 Task: Add the product "Corona Light Mexican Lager Bottle (12 oz x 12 ct)" to cart from the store "Happy's Liquor & Market".
Action: Mouse moved to (46, 84)
Screenshot: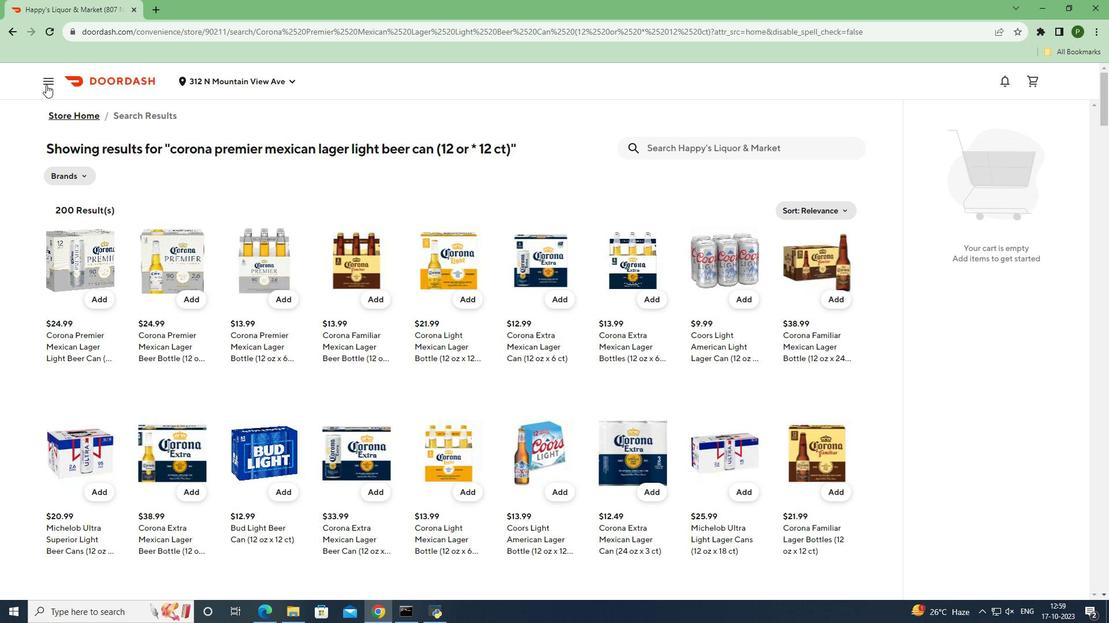 
Action: Mouse pressed left at (46, 84)
Screenshot: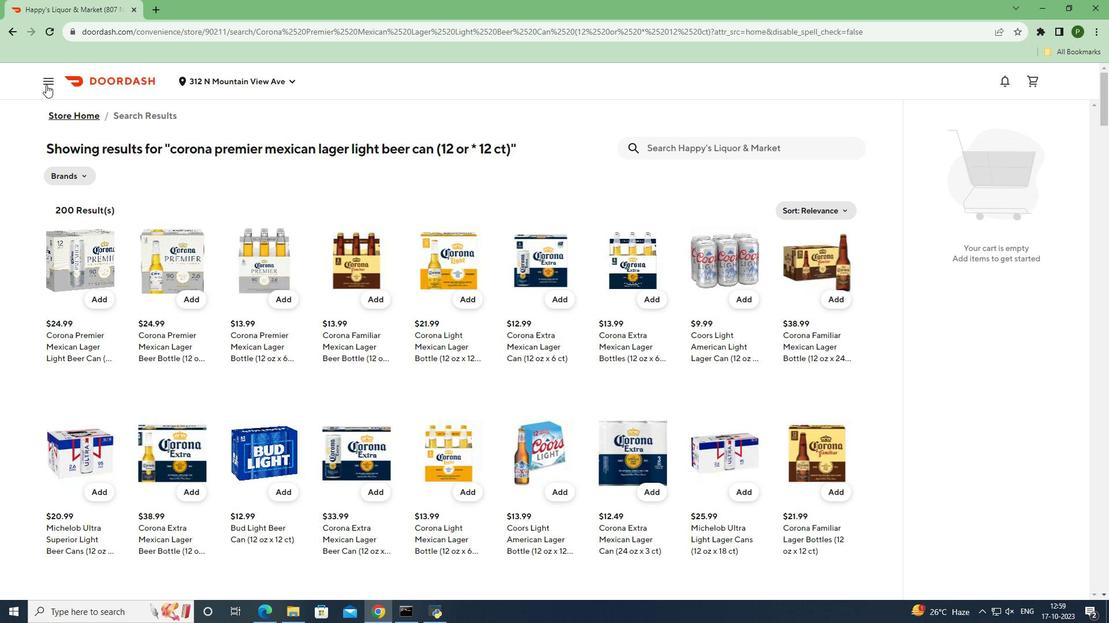 
Action: Mouse moved to (46, 162)
Screenshot: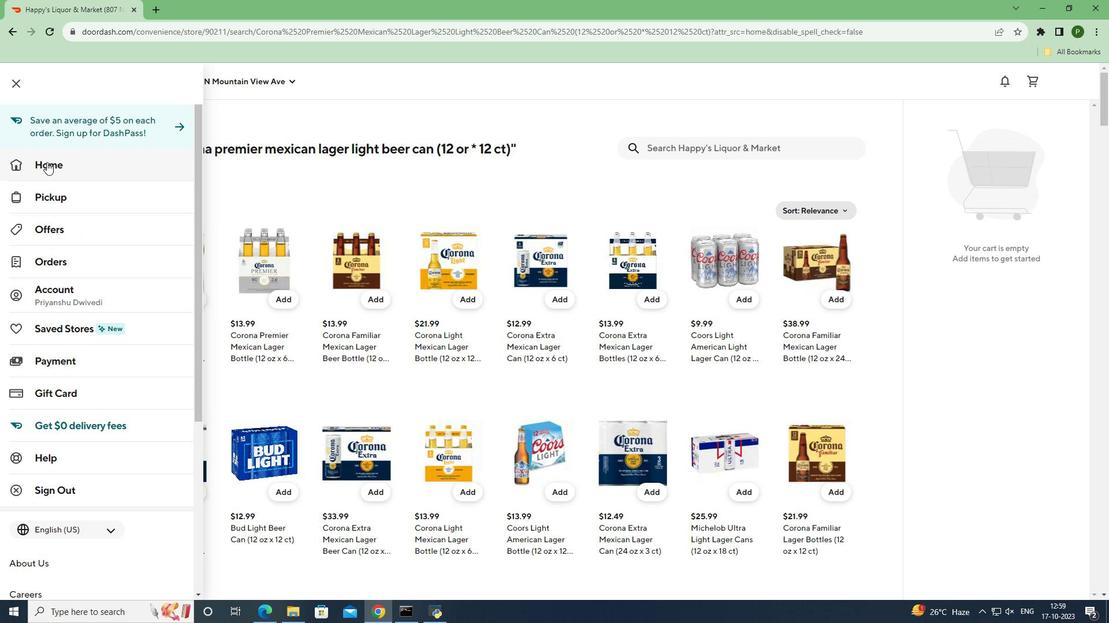 
Action: Mouse pressed left at (46, 162)
Screenshot: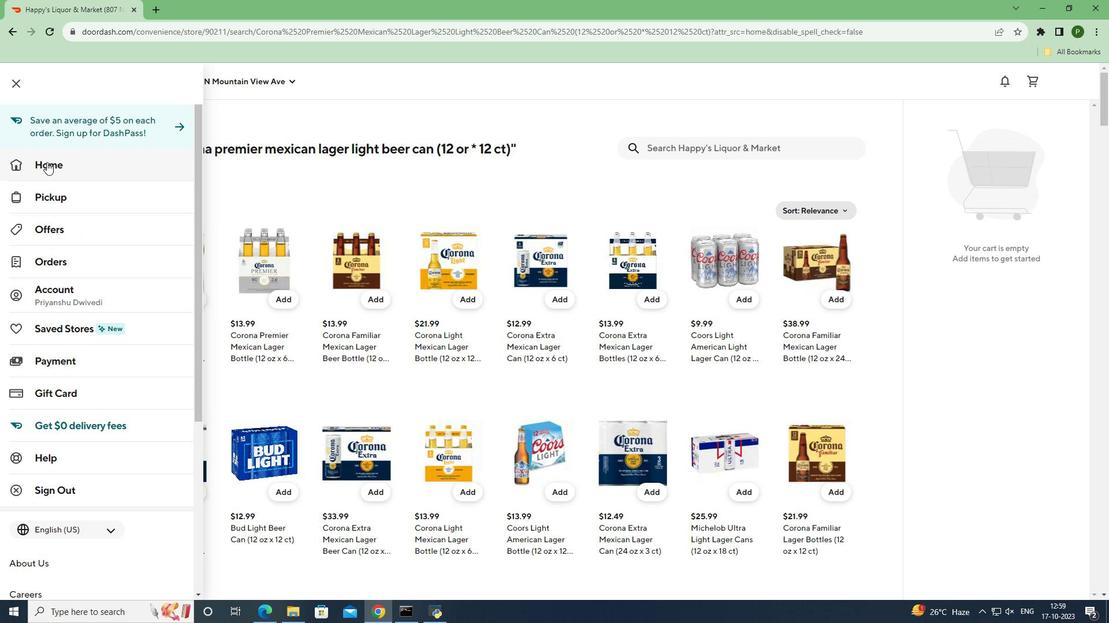 
Action: Mouse moved to (441, 125)
Screenshot: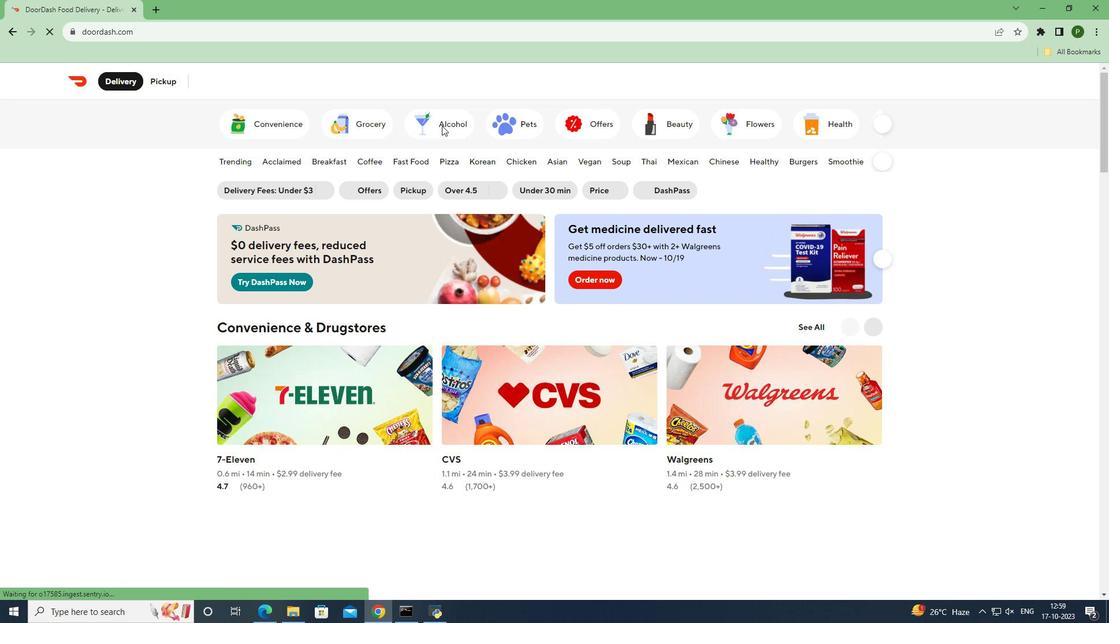 
Action: Mouse pressed left at (441, 125)
Screenshot: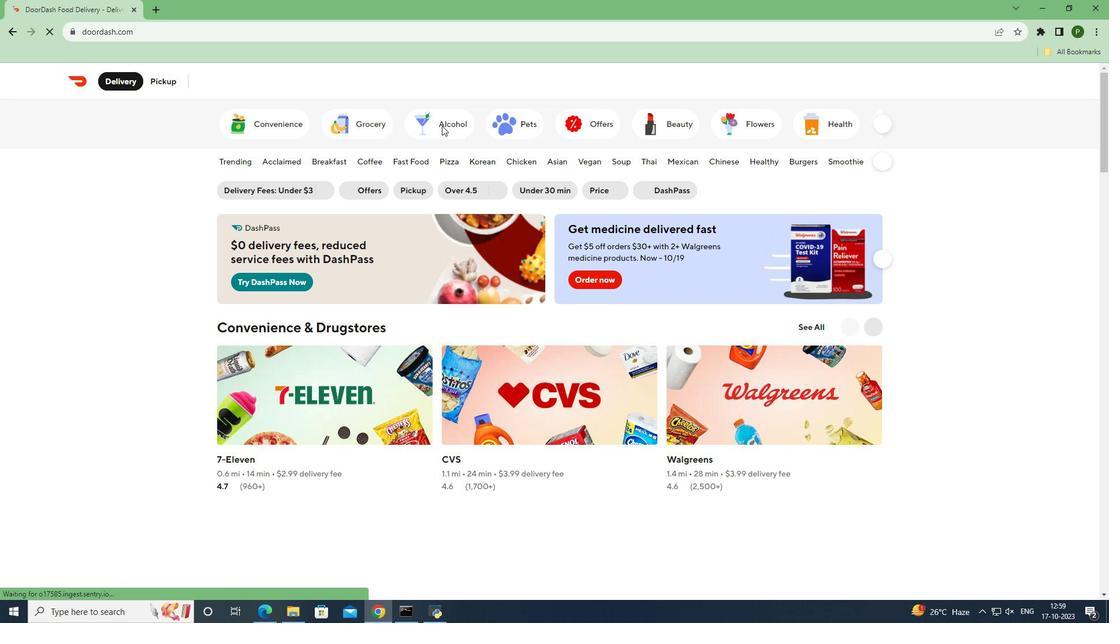 
Action: Mouse moved to (489, 349)
Screenshot: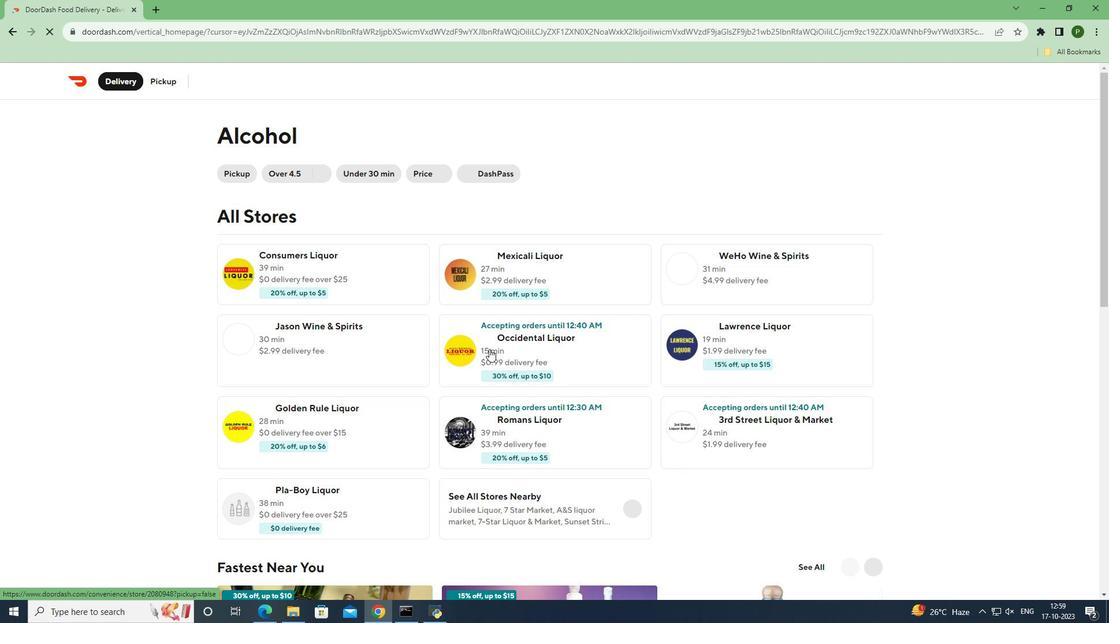 
Action: Mouse scrolled (489, 348) with delta (0, 0)
Screenshot: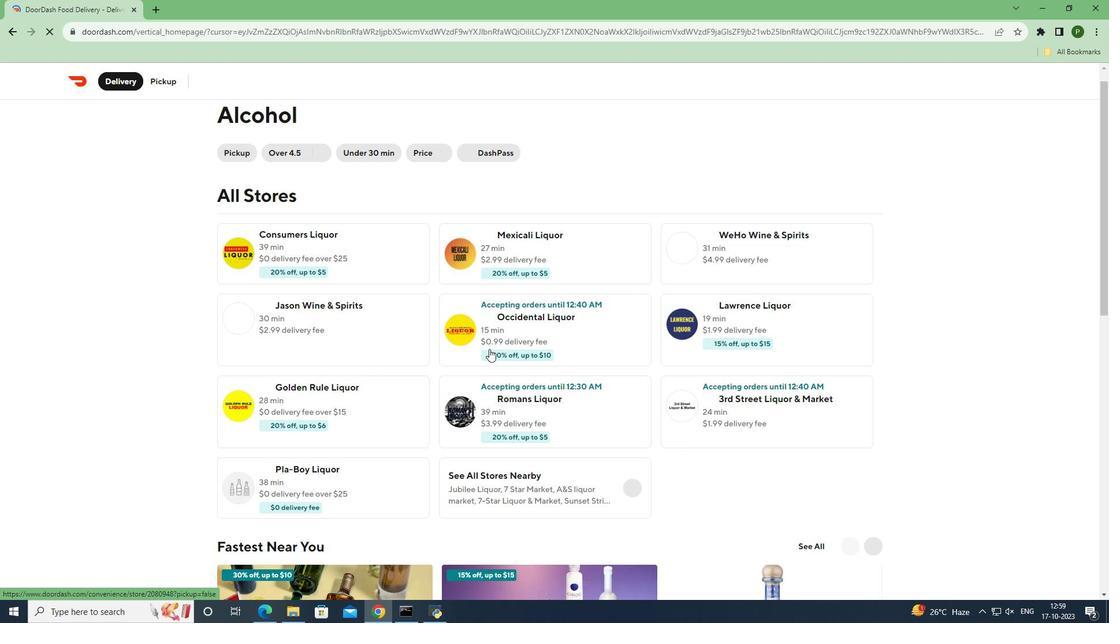 
Action: Mouse scrolled (489, 348) with delta (0, 0)
Screenshot: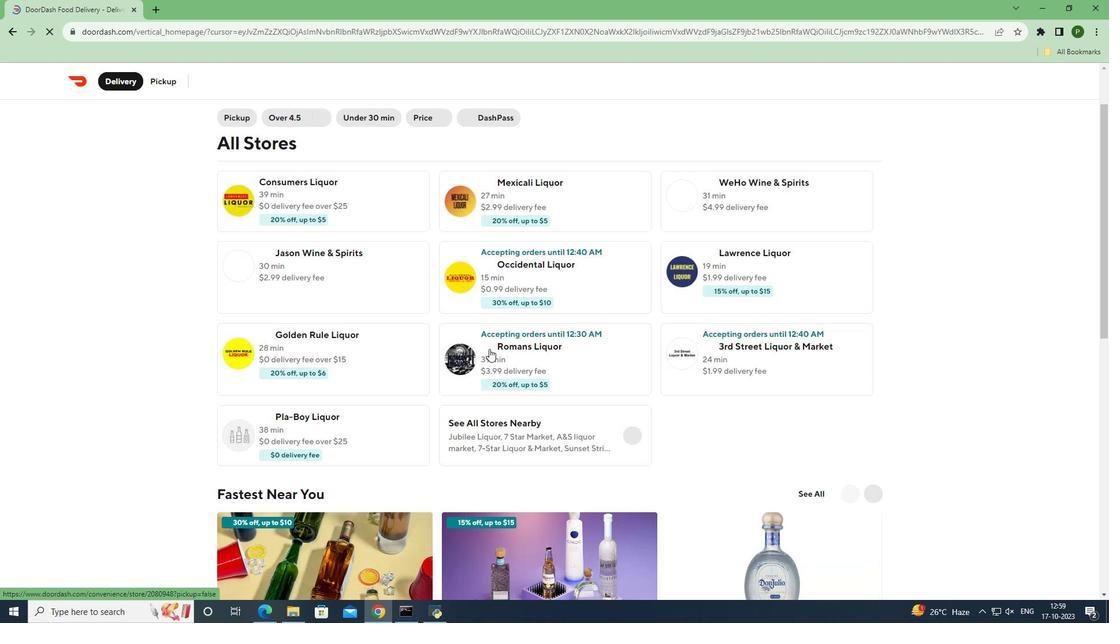 
Action: Mouse moved to (635, 391)
Screenshot: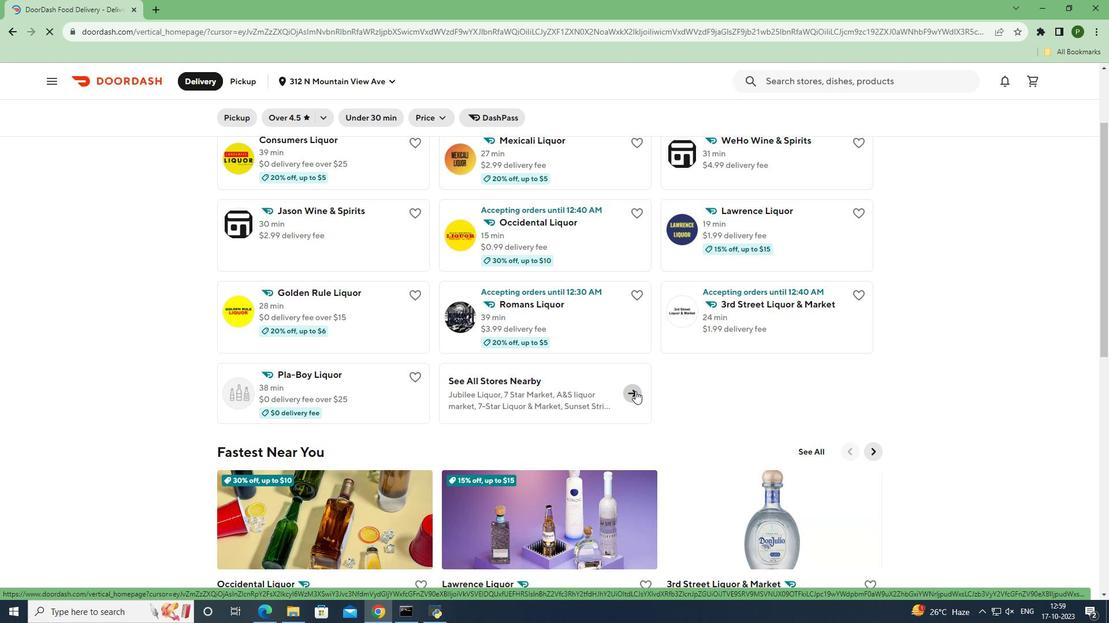 
Action: Mouse pressed left at (635, 391)
Screenshot: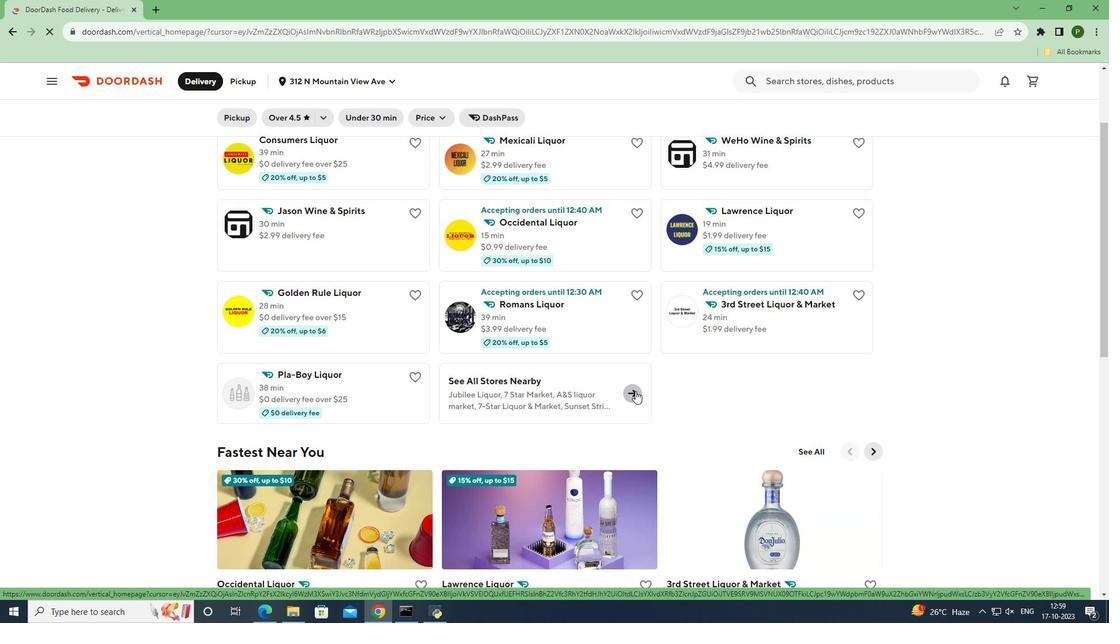 
Action: Mouse moved to (563, 454)
Screenshot: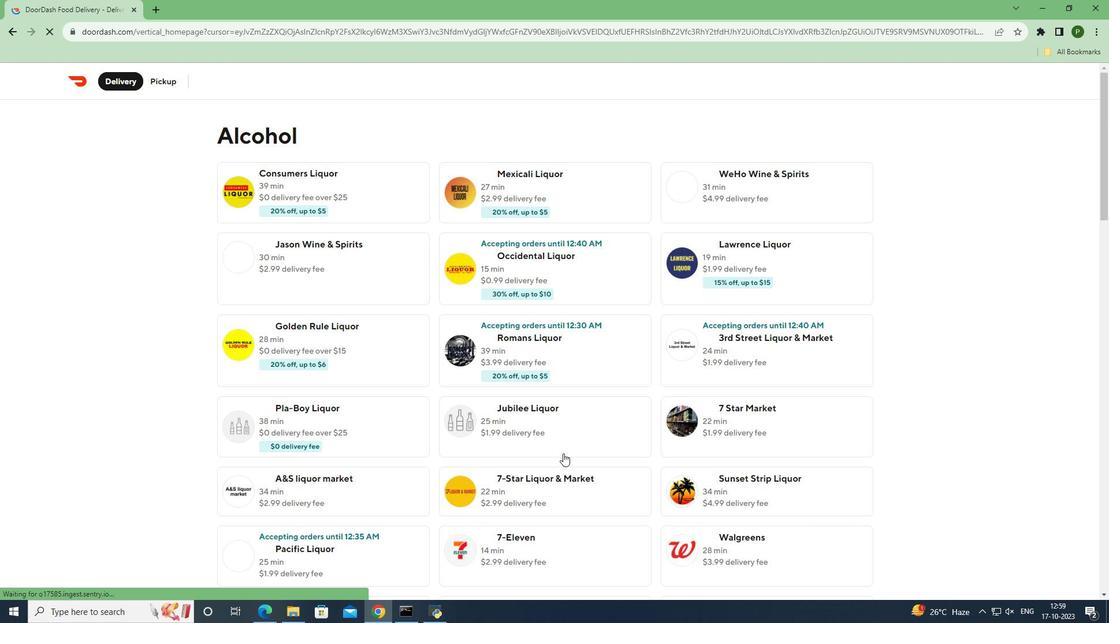 
Action: Mouse scrolled (563, 453) with delta (0, 0)
Screenshot: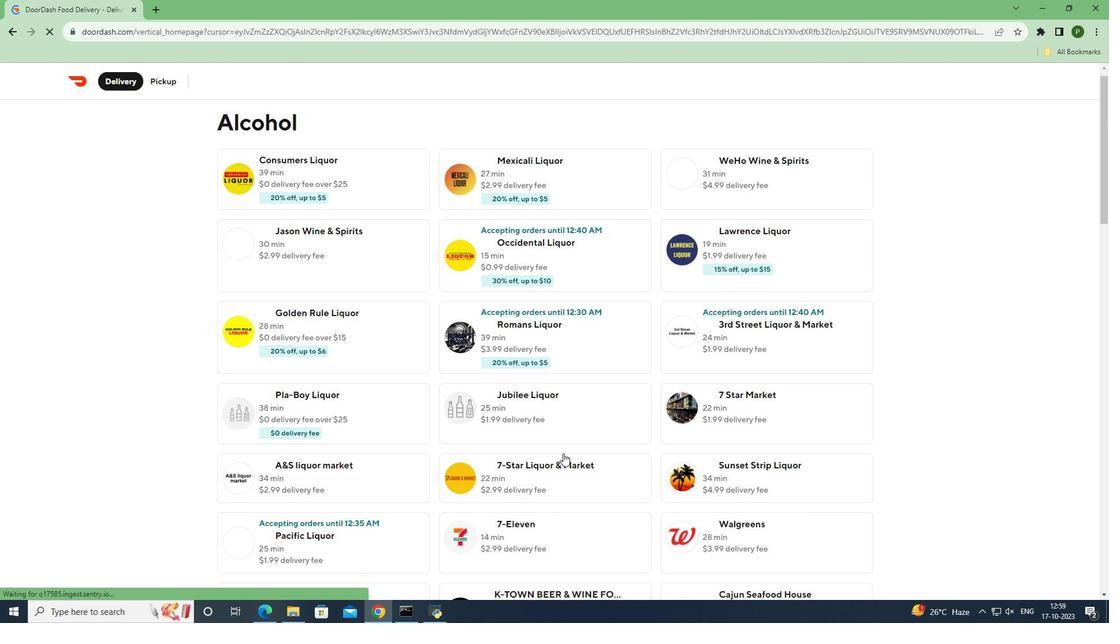 
Action: Mouse scrolled (563, 453) with delta (0, 0)
Screenshot: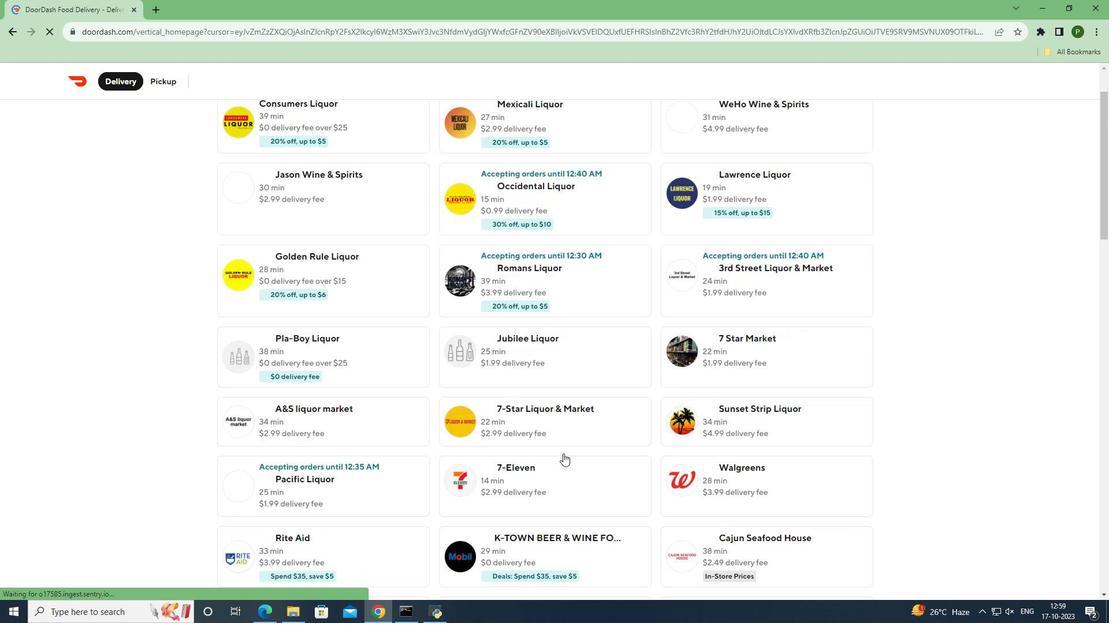 
Action: Mouse scrolled (563, 453) with delta (0, 0)
Screenshot: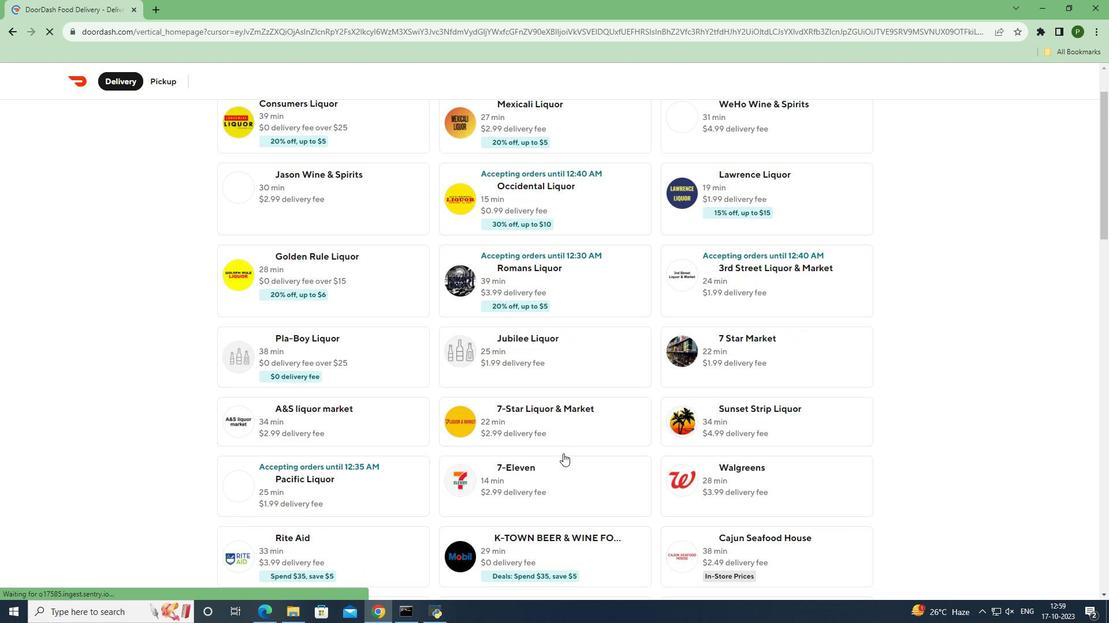 
Action: Mouse scrolled (563, 453) with delta (0, 0)
Screenshot: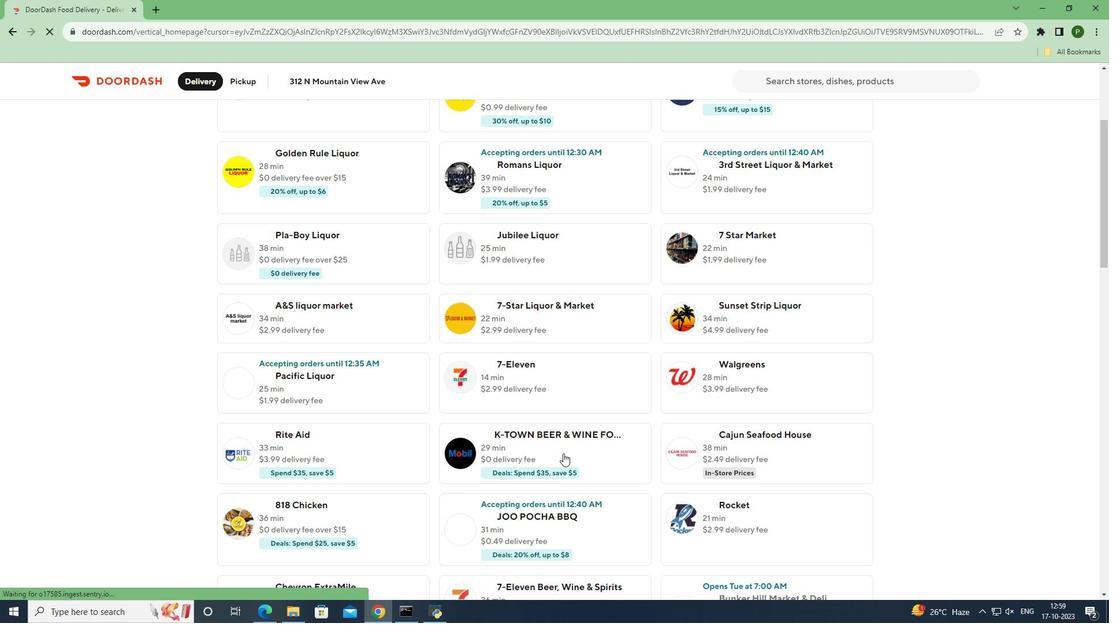 
Action: Mouse scrolled (563, 453) with delta (0, 0)
Screenshot: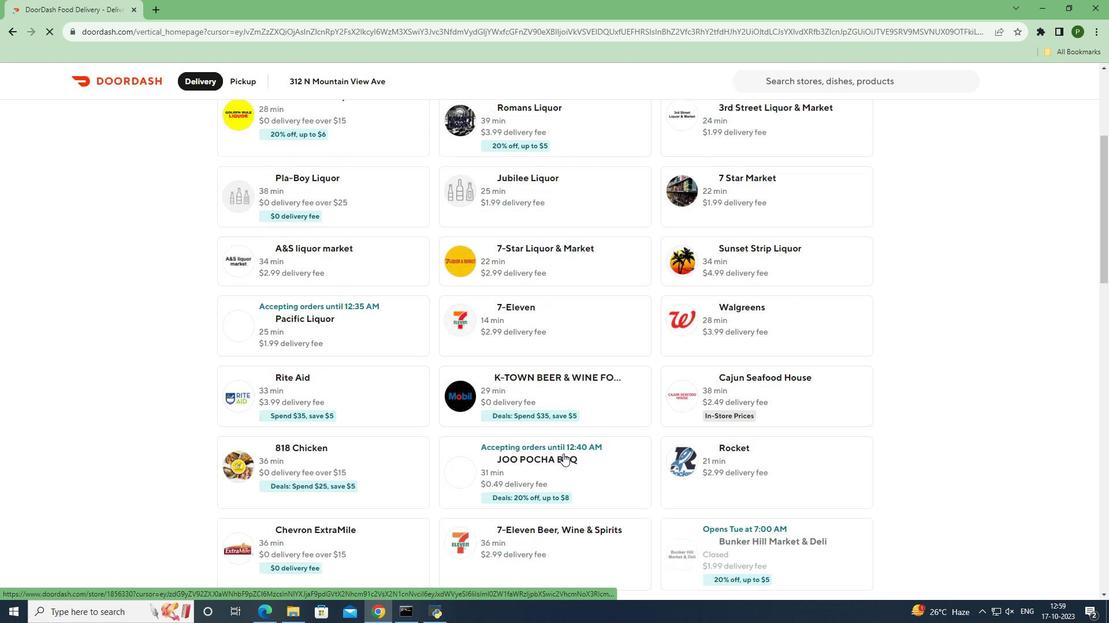 
Action: Mouse scrolled (563, 453) with delta (0, 0)
Screenshot: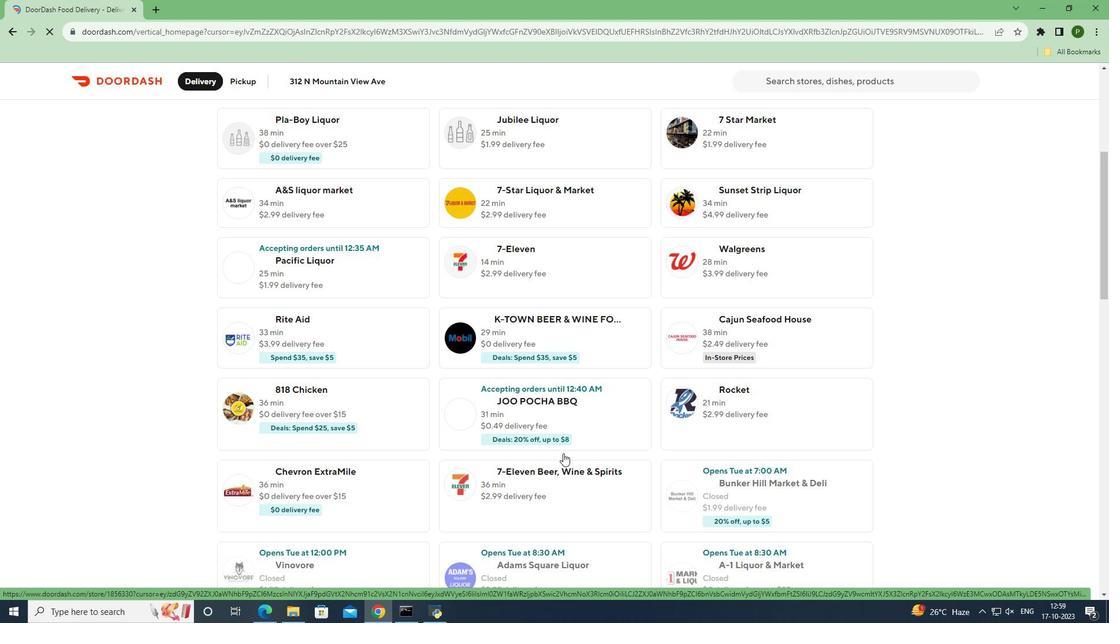 
Action: Mouse scrolled (563, 453) with delta (0, 0)
Screenshot: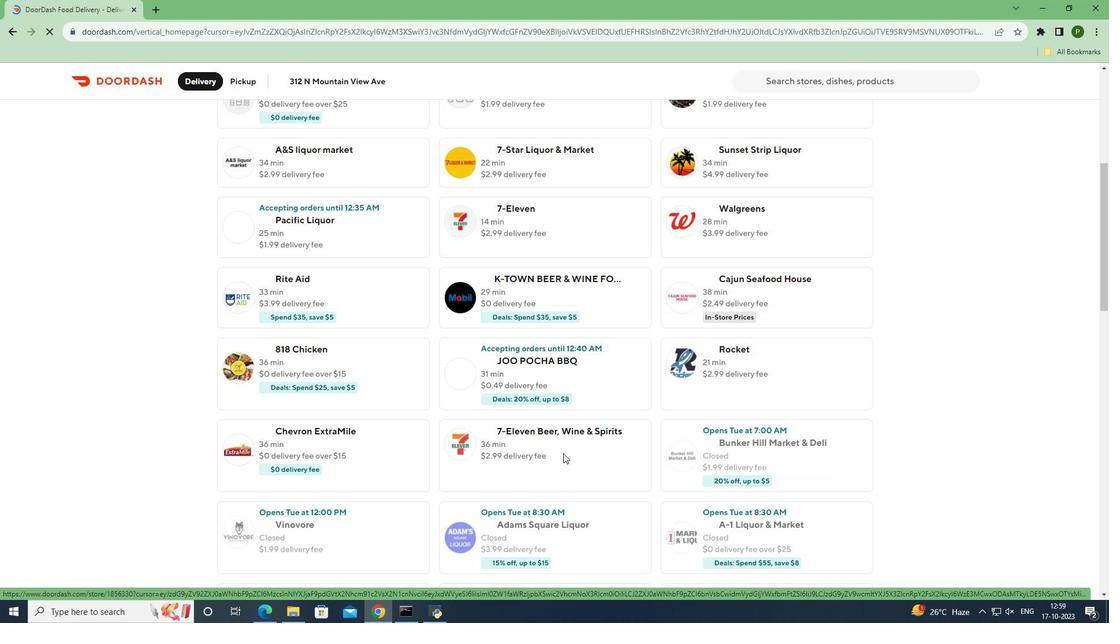 
Action: Mouse scrolled (563, 453) with delta (0, 0)
Screenshot: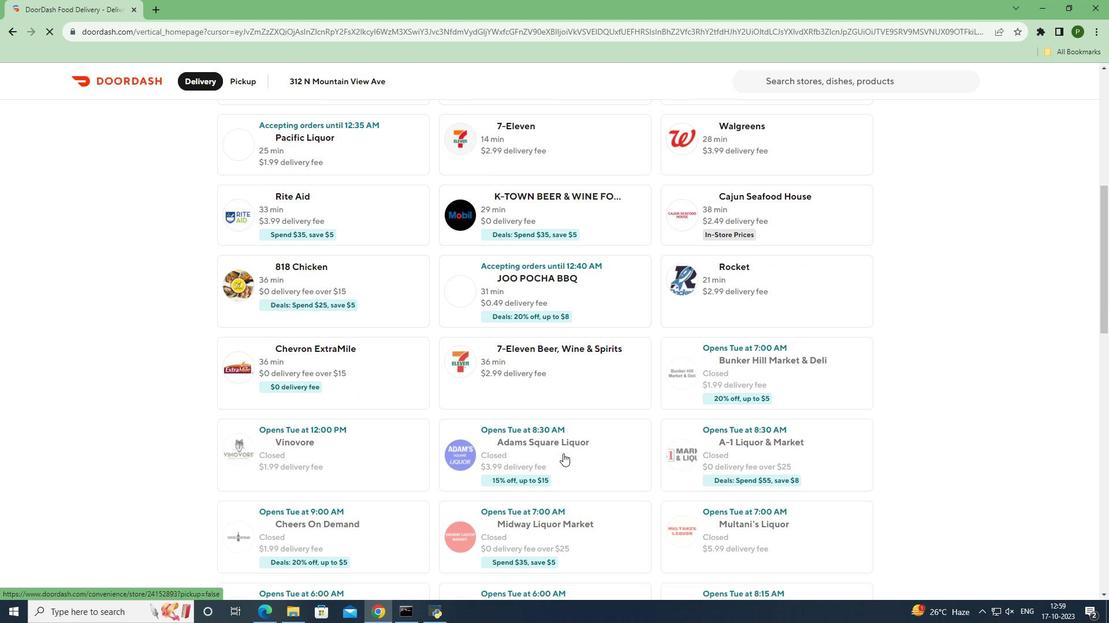 
Action: Mouse scrolled (563, 453) with delta (0, 0)
Screenshot: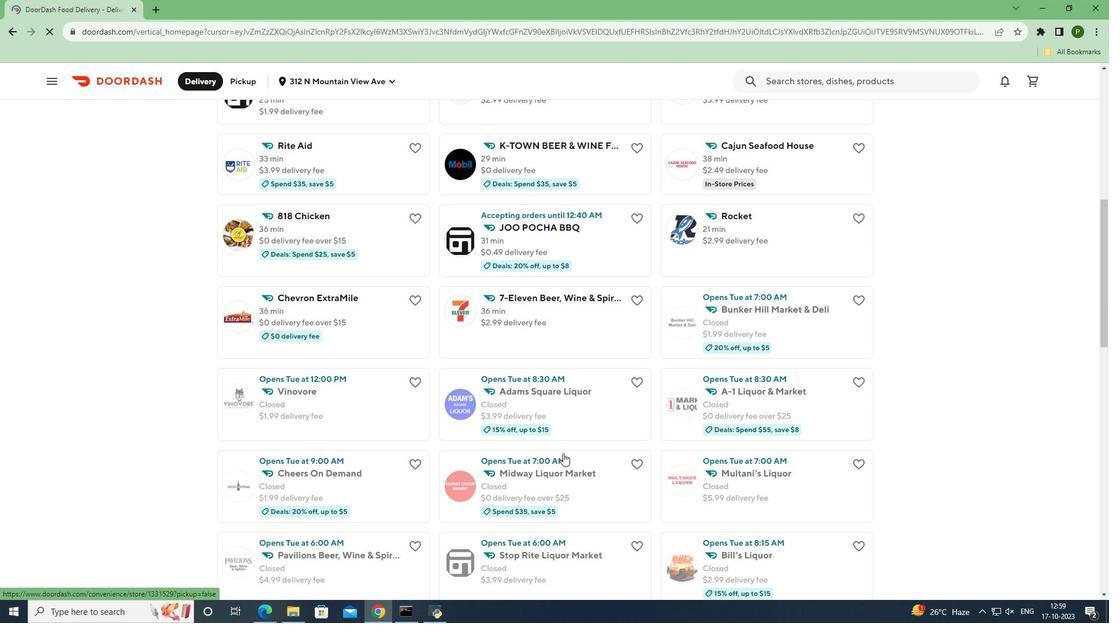 
Action: Mouse scrolled (563, 453) with delta (0, 0)
Screenshot: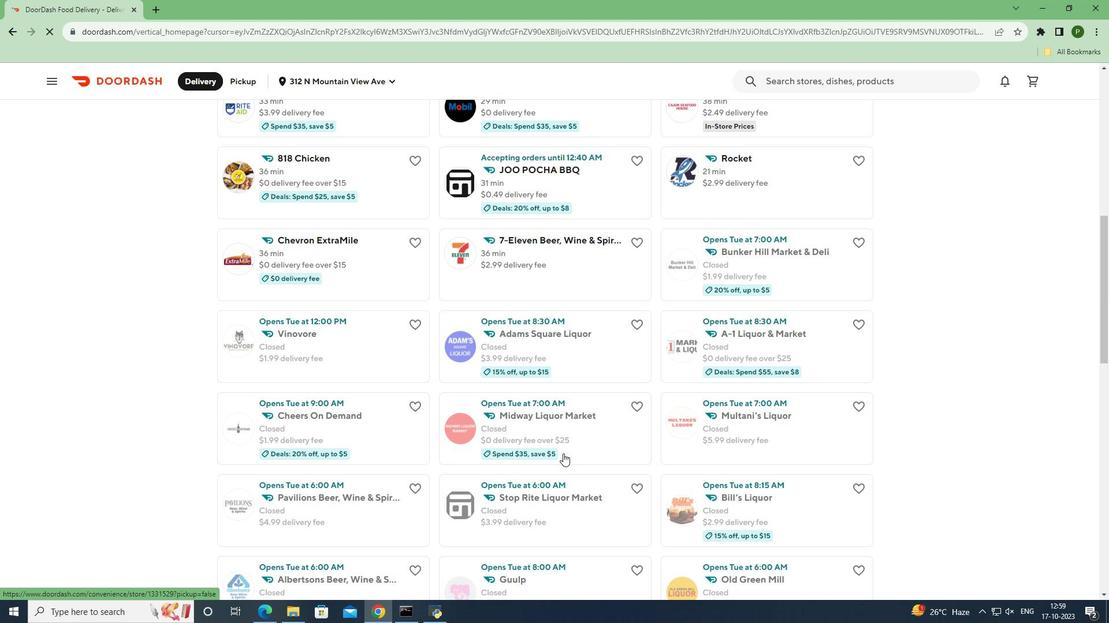 
Action: Mouse scrolled (563, 453) with delta (0, 0)
Screenshot: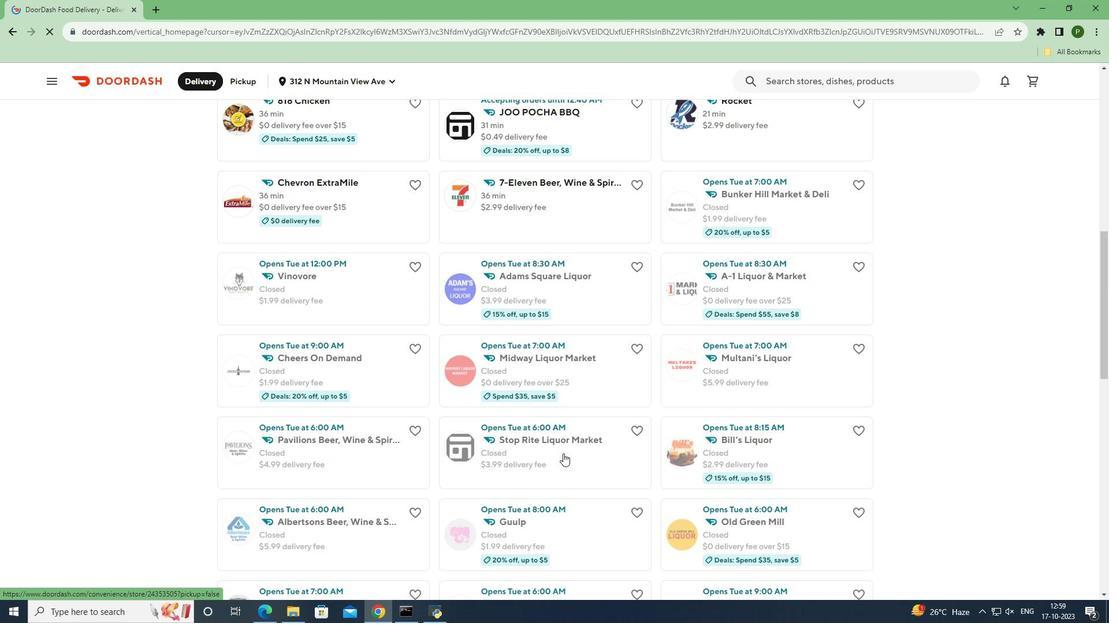 
Action: Mouse scrolled (563, 453) with delta (0, 0)
Screenshot: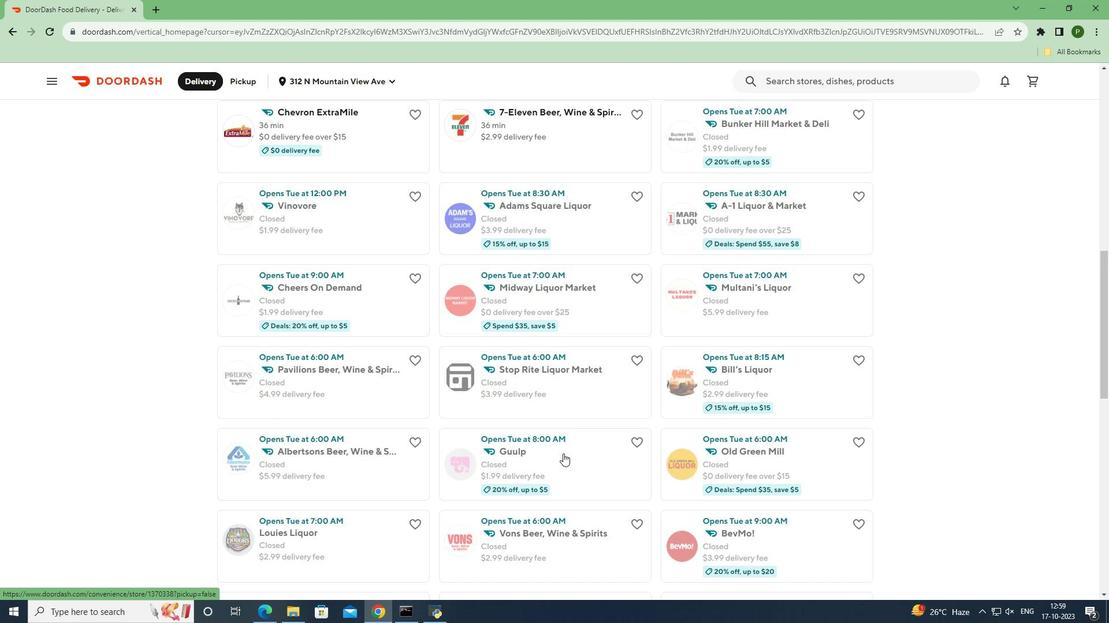 
Action: Mouse scrolled (563, 453) with delta (0, 0)
Screenshot: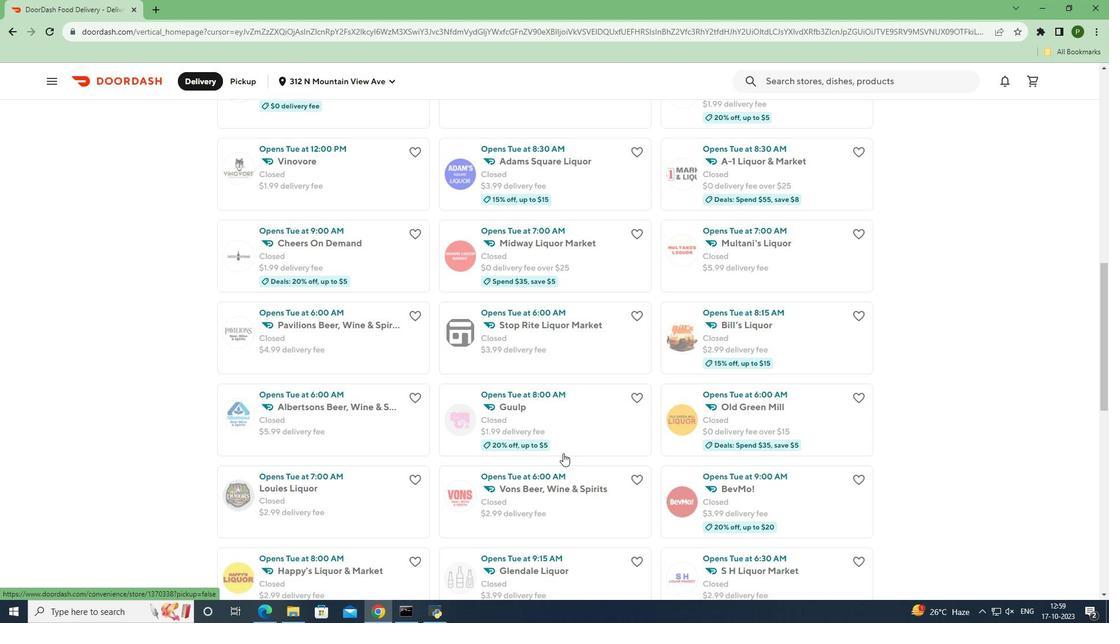 
Action: Mouse scrolled (563, 453) with delta (0, 0)
Screenshot: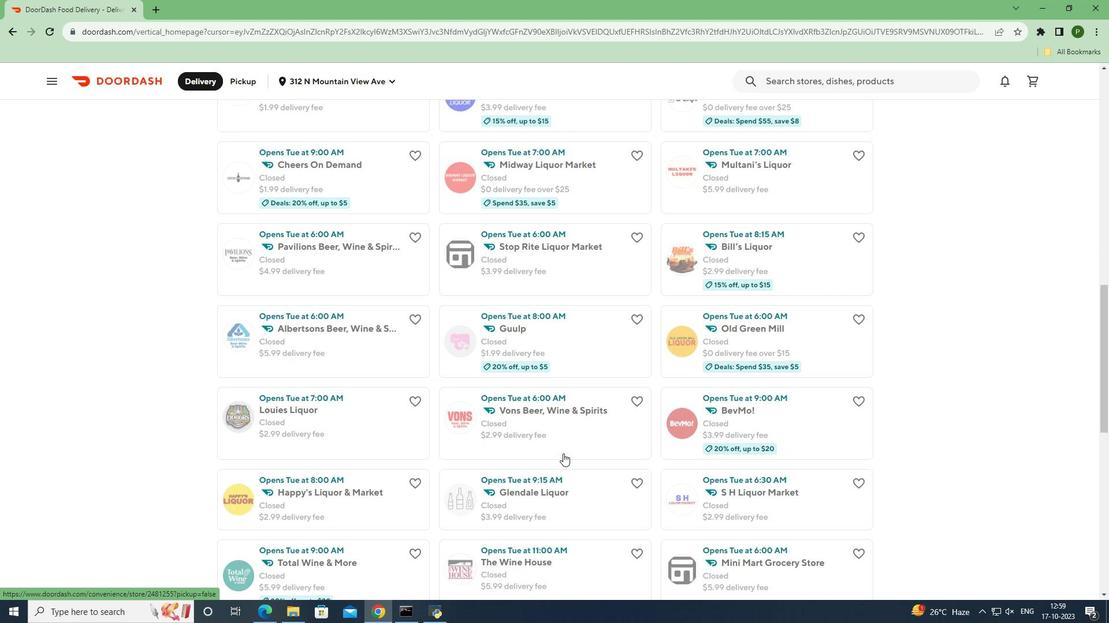 
Action: Mouse scrolled (563, 453) with delta (0, 0)
Screenshot: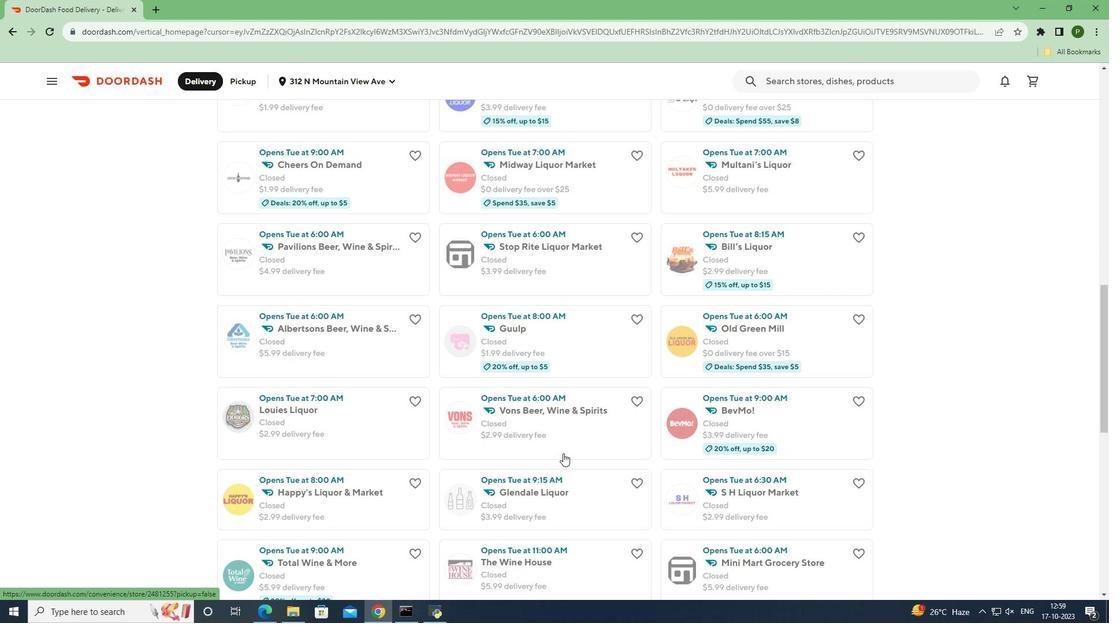 
Action: Mouse moved to (344, 408)
Screenshot: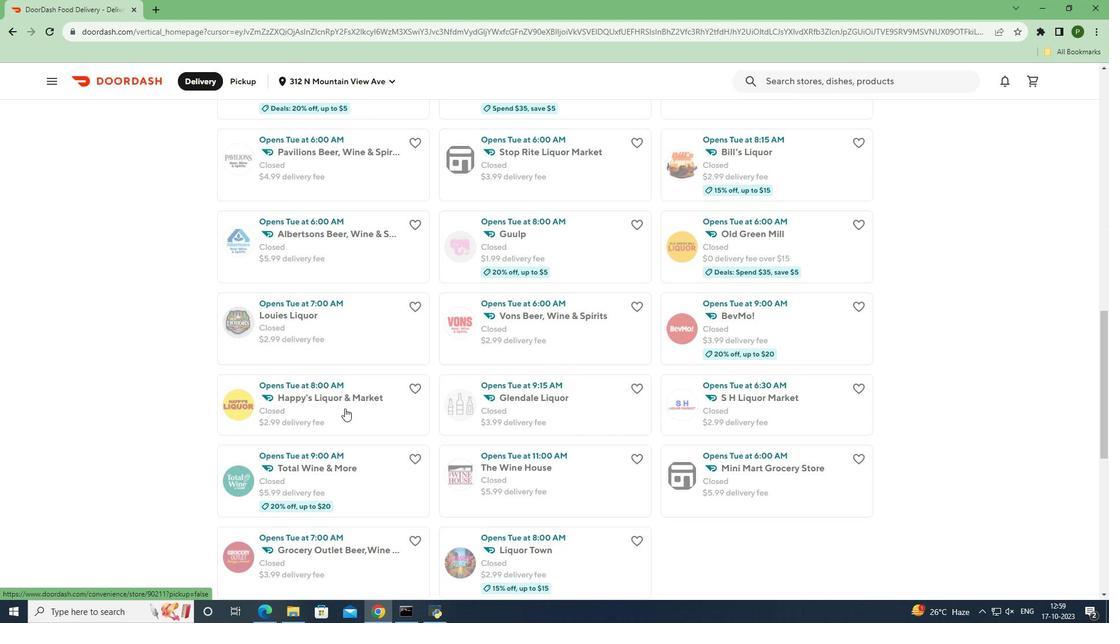 
Action: Mouse pressed left at (344, 408)
Screenshot: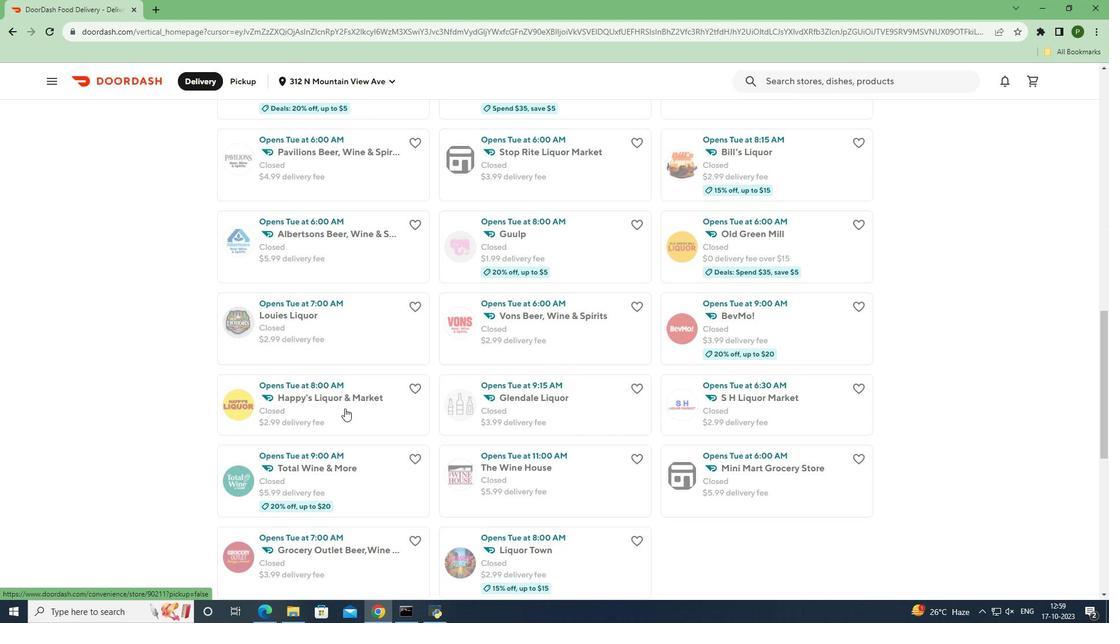 
Action: Mouse moved to (707, 186)
Screenshot: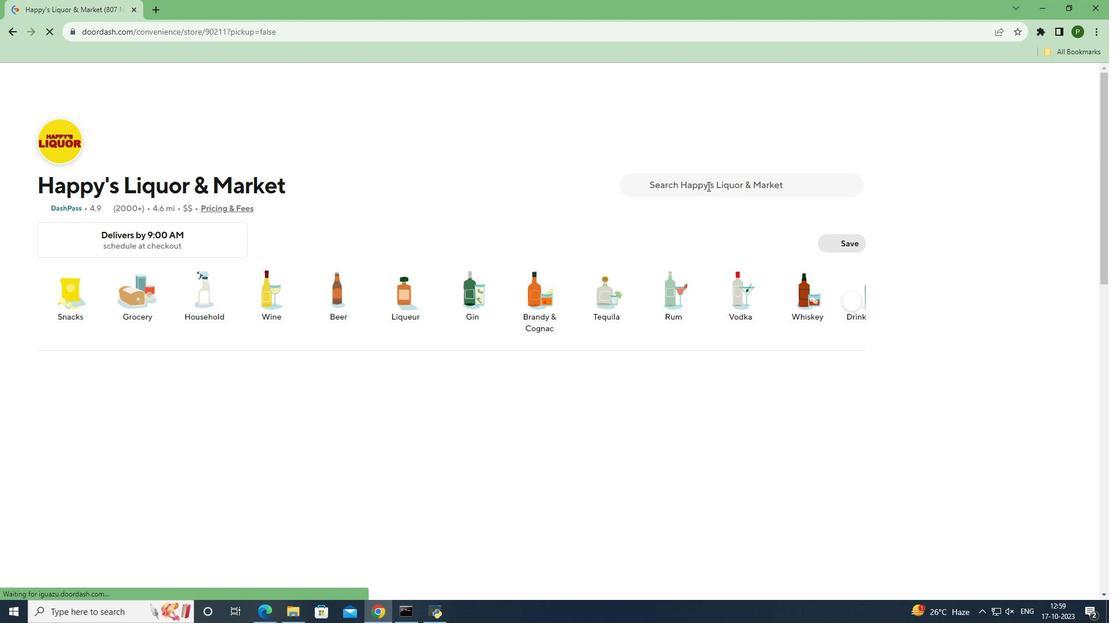 
Action: Mouse pressed left at (707, 186)
Screenshot: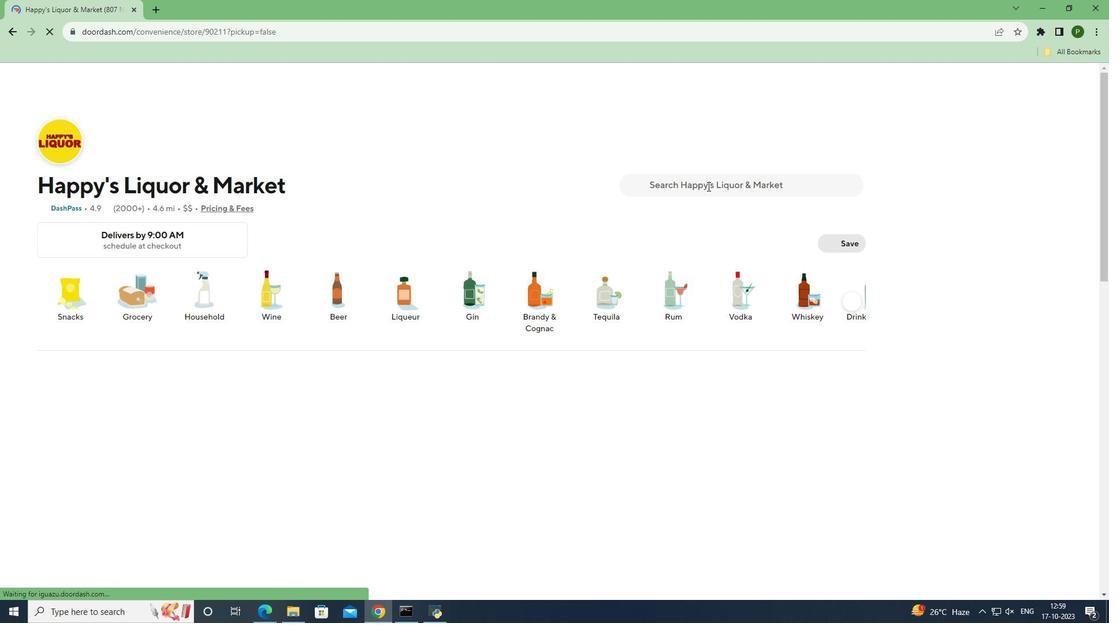 
Action: Key pressed <Key.caps_lock>C<Key.caps_lock>orona<Key.space><Key.caps_lock>L<Key.caps_lock>ight<Key.space><Key.caps_lock>M<Key.caps_lock>exican<Key.space><Key.caps_lock>L<Key.caps_lock>ager<Key.space><Key.caps_lock>B<Key.caps_lock>ottle<Key.space><Key.shift_r>(12<Key.space>oz<Key.space><Key.shift>*<Key.space>12<Key.space>ct<Key.shift_r>)<Key.enter>
Screenshot: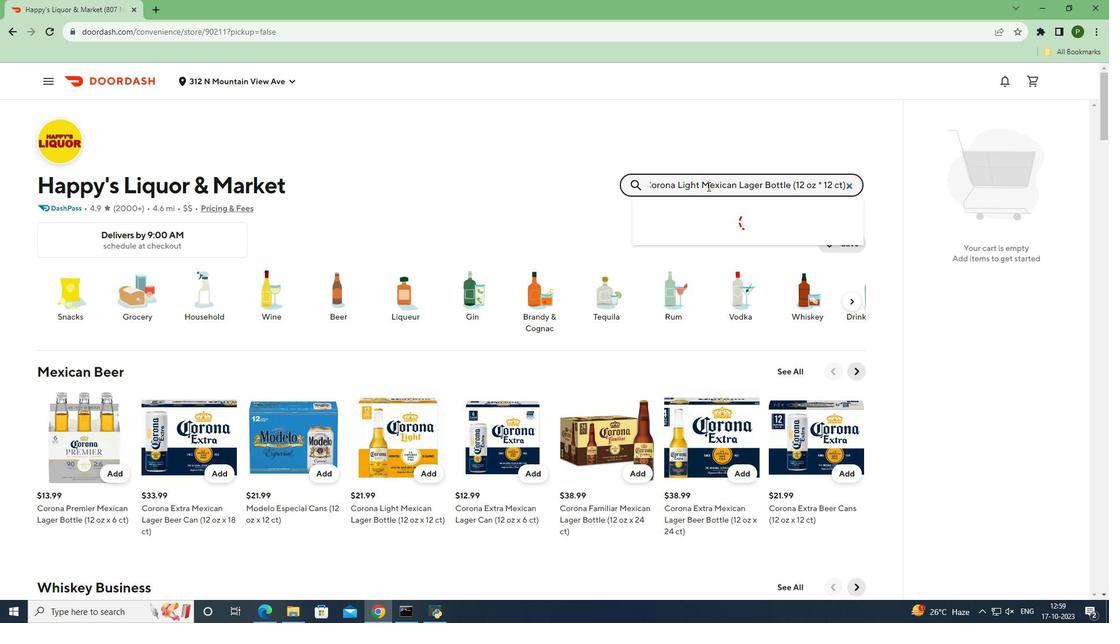 
Action: Mouse moved to (103, 299)
Screenshot: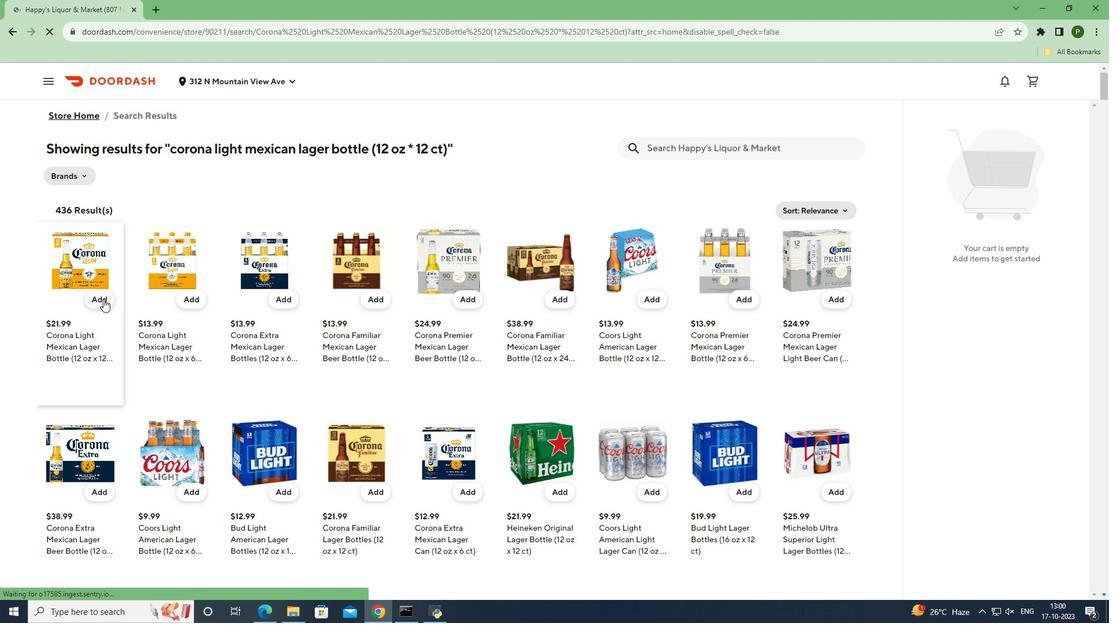 
Action: Mouse pressed left at (103, 299)
Screenshot: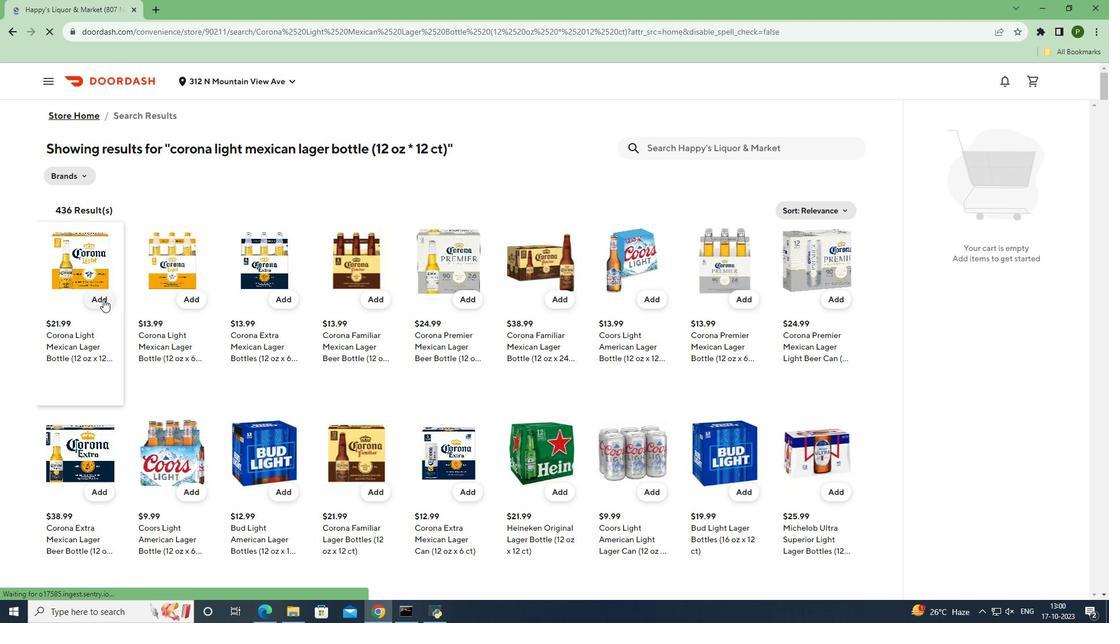 
Action: Mouse moved to (135, 377)
Screenshot: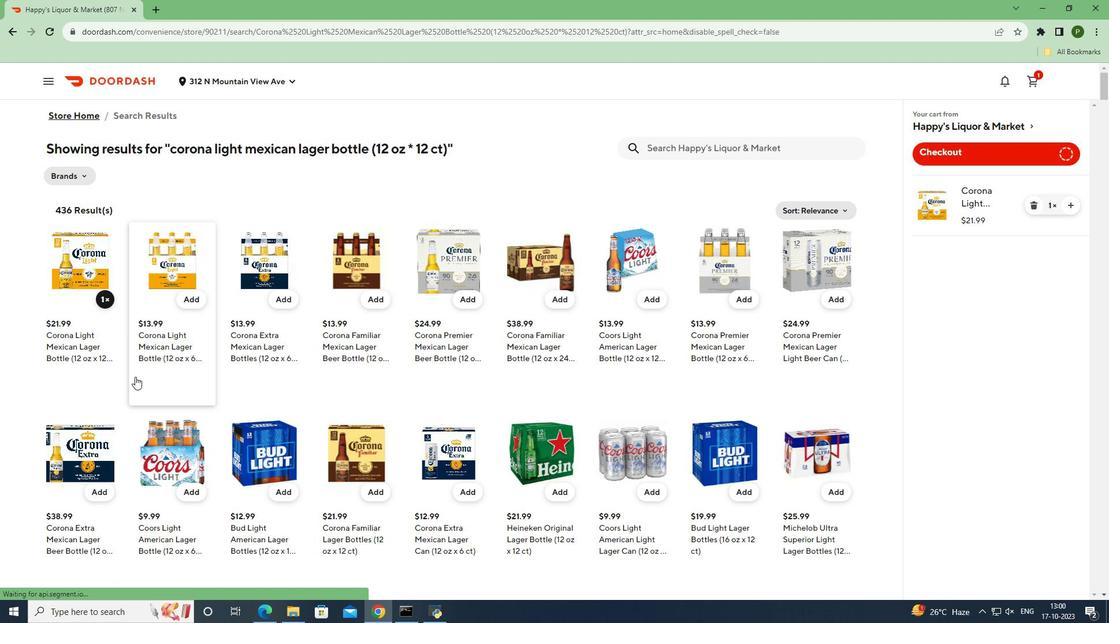 
